 Task: Sort dependabot alerts in the repository "Javascript" by oldest.
Action: Mouse moved to (1234, 159)
Screenshot: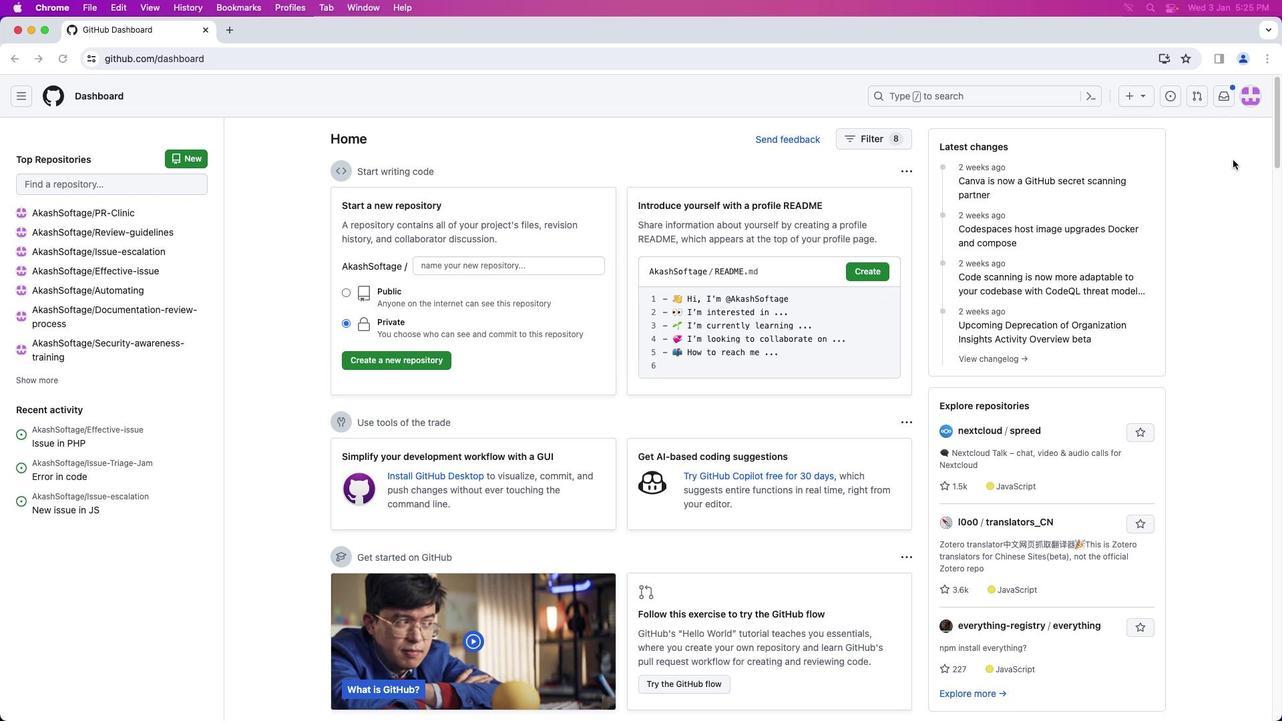 
Action: Mouse pressed left at (1234, 159)
Screenshot: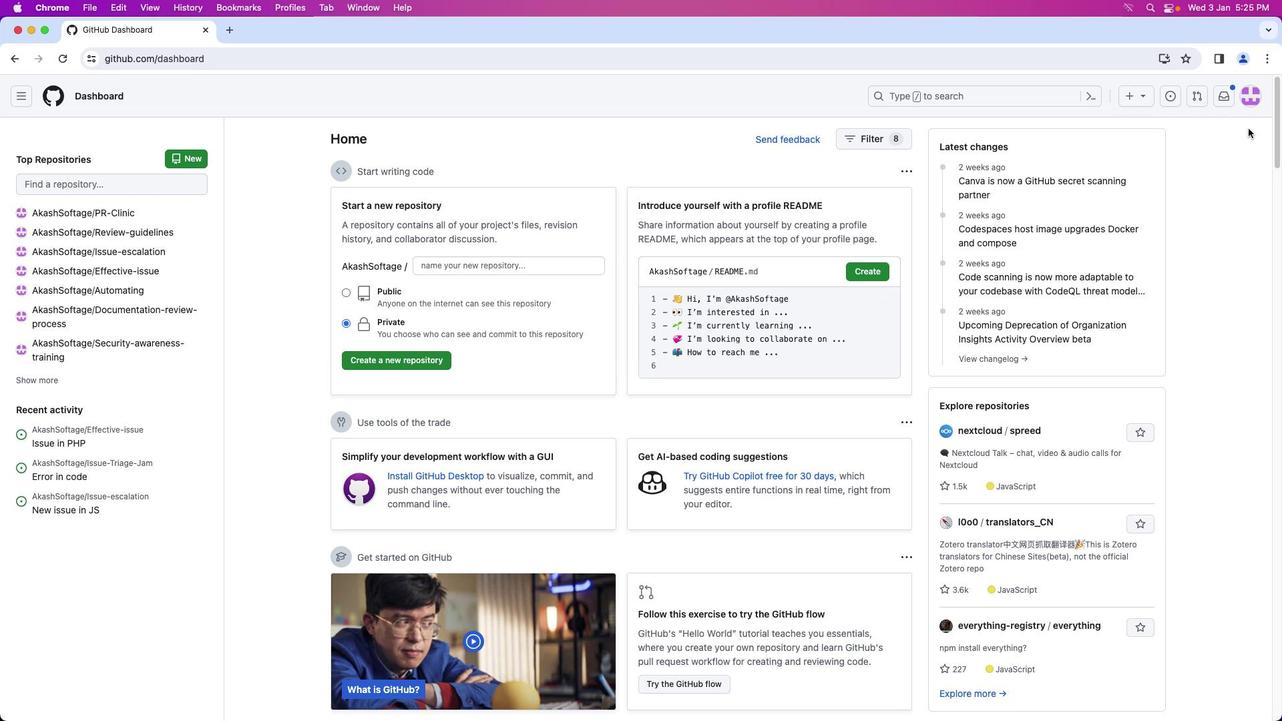 
Action: Mouse moved to (1250, 102)
Screenshot: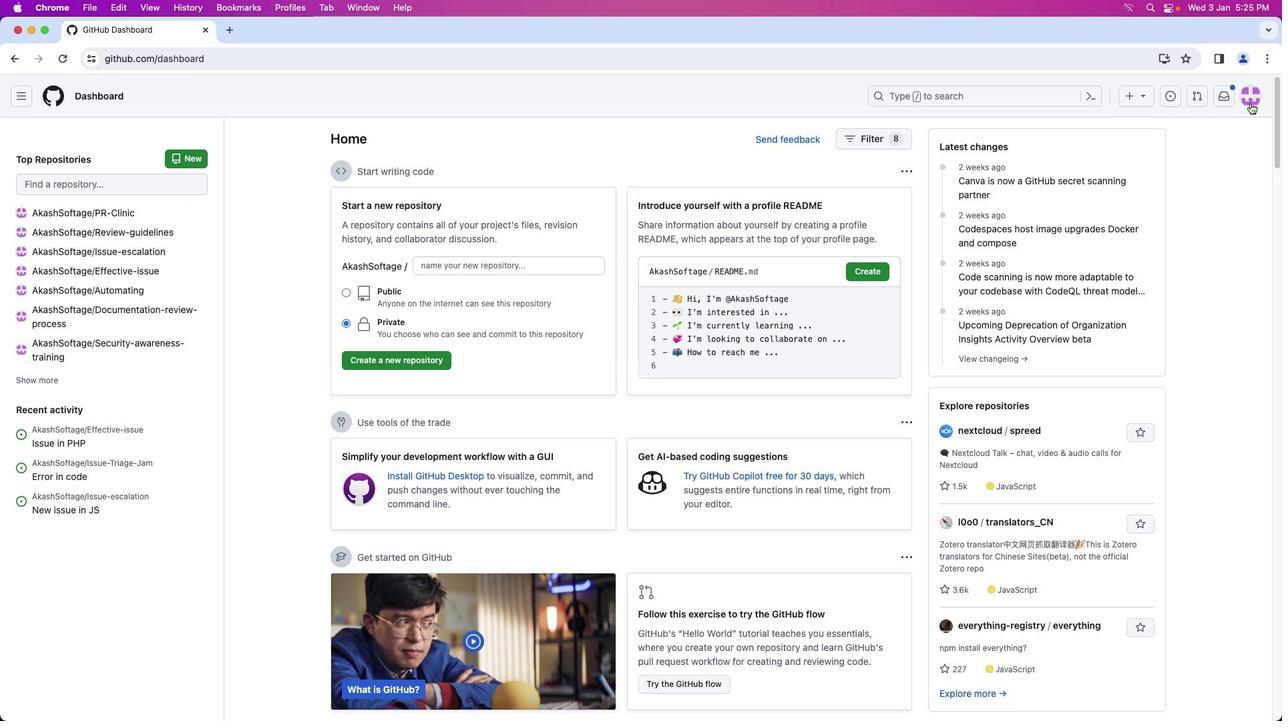 
Action: Mouse pressed left at (1250, 102)
Screenshot: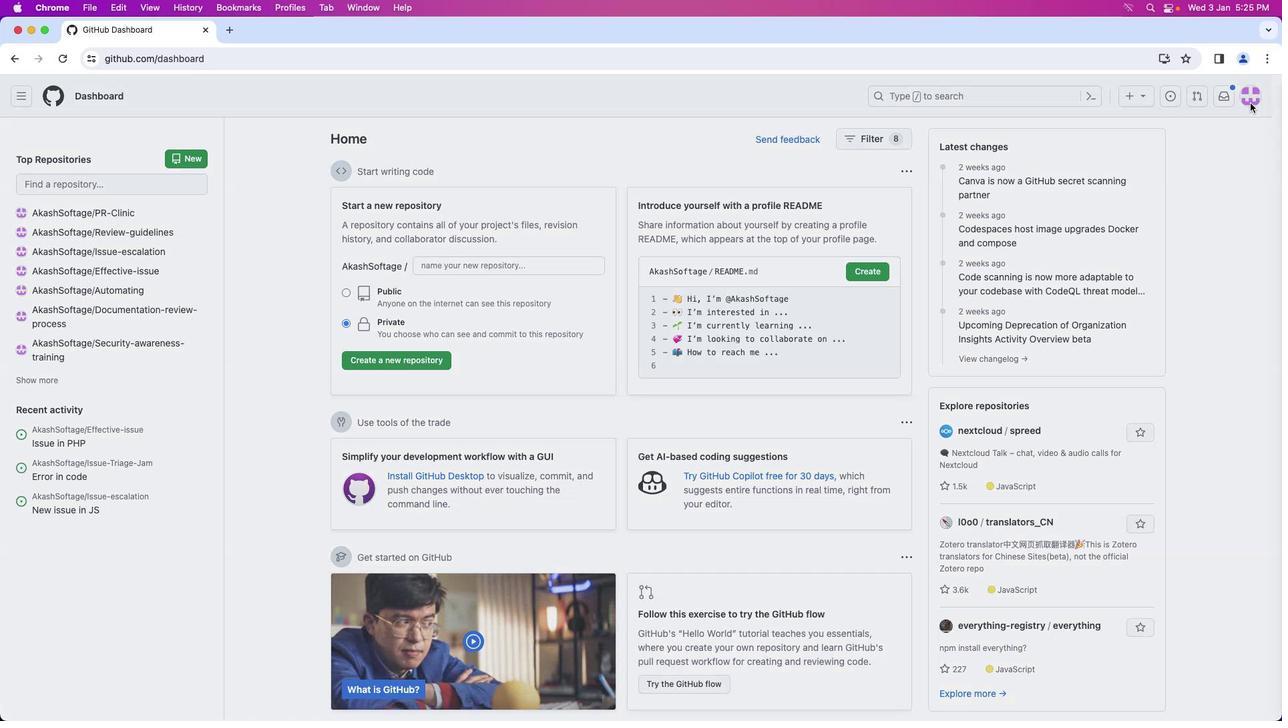 
Action: Mouse moved to (1190, 207)
Screenshot: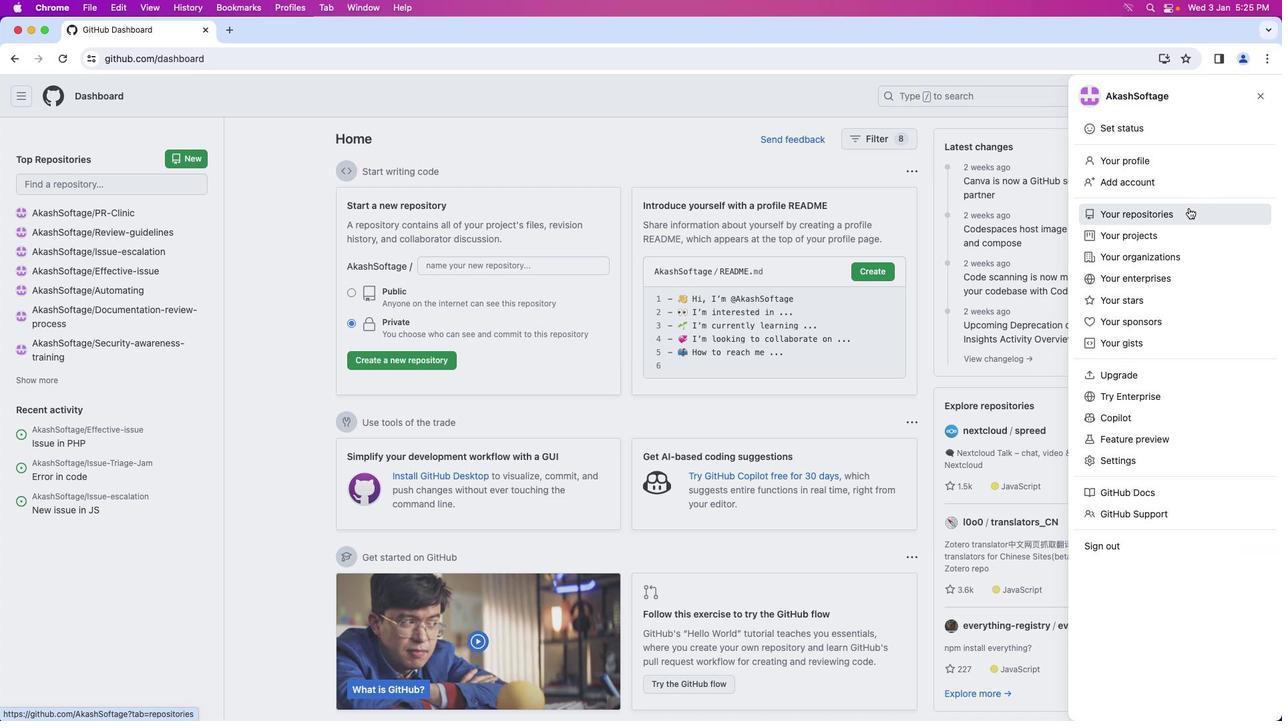 
Action: Mouse pressed left at (1190, 207)
Screenshot: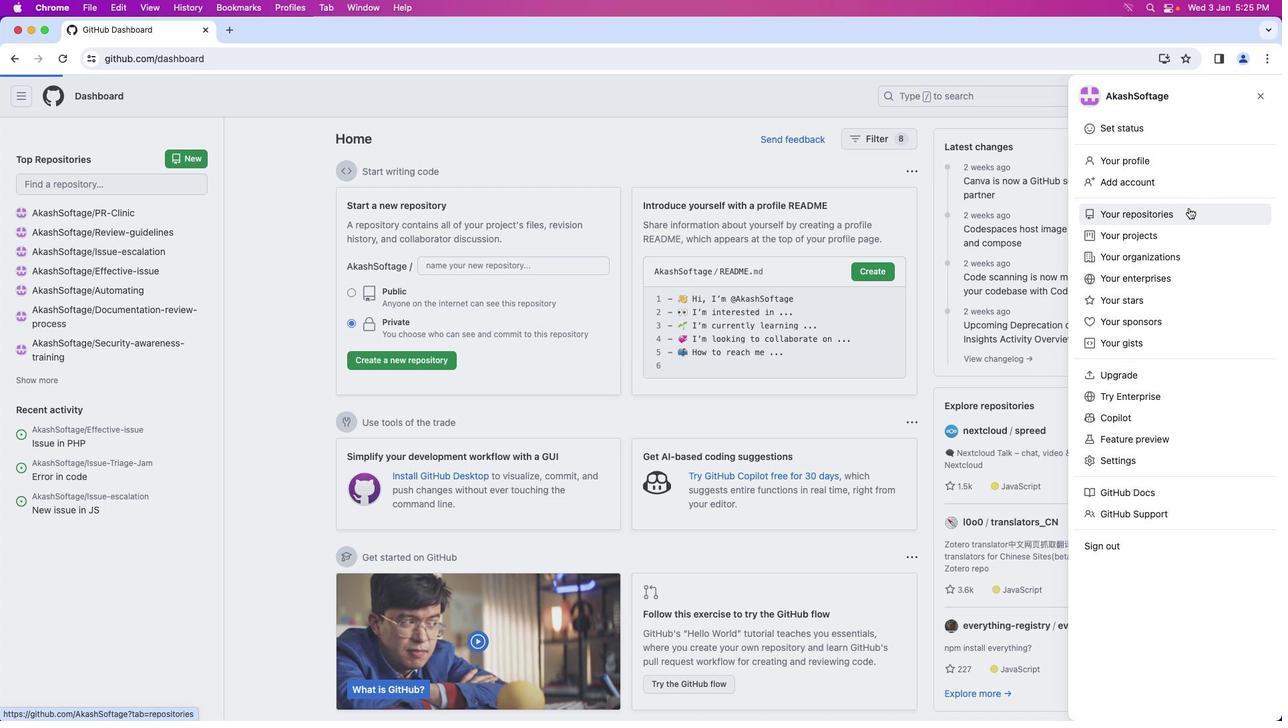 
Action: Mouse moved to (475, 219)
Screenshot: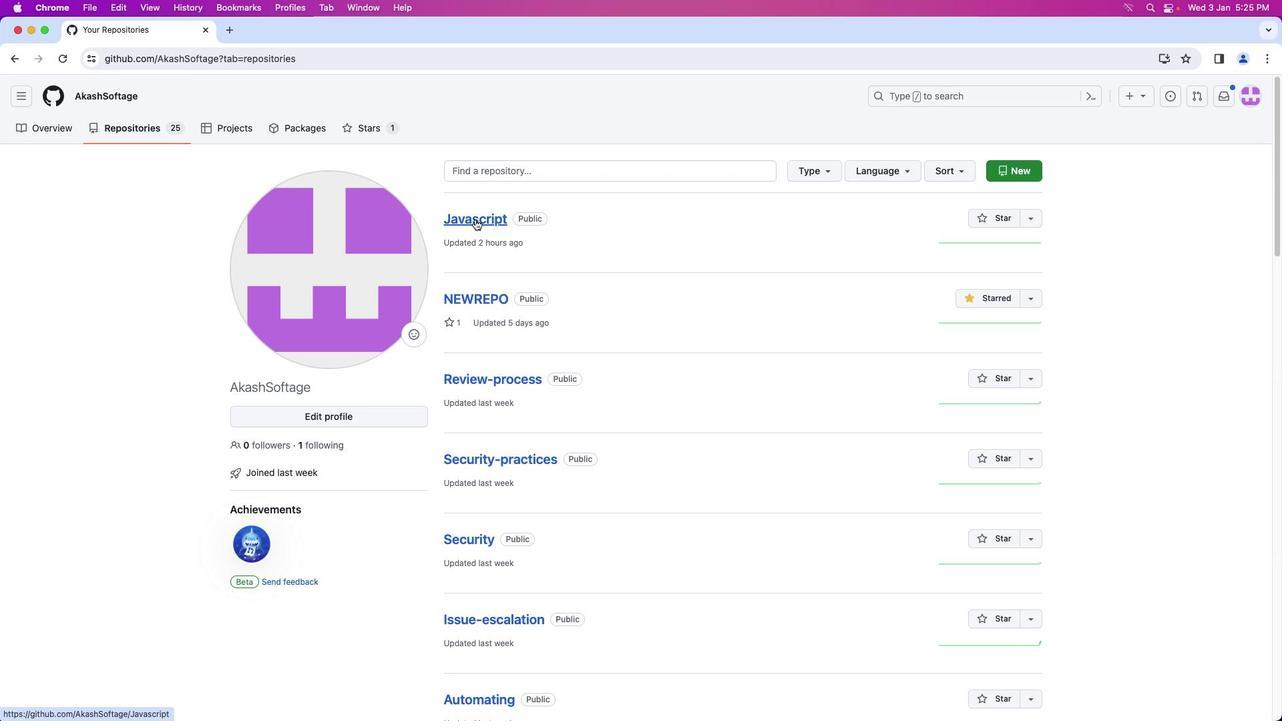 
Action: Mouse pressed left at (475, 219)
Screenshot: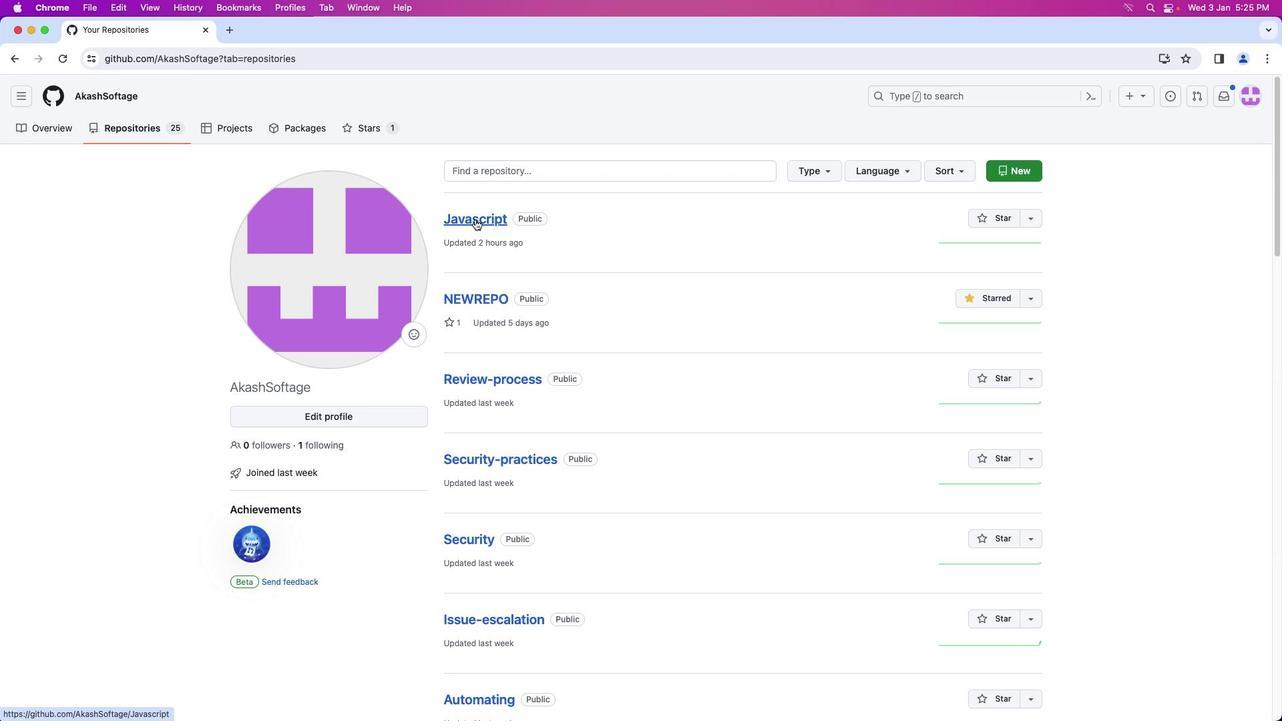 
Action: Mouse moved to (449, 138)
Screenshot: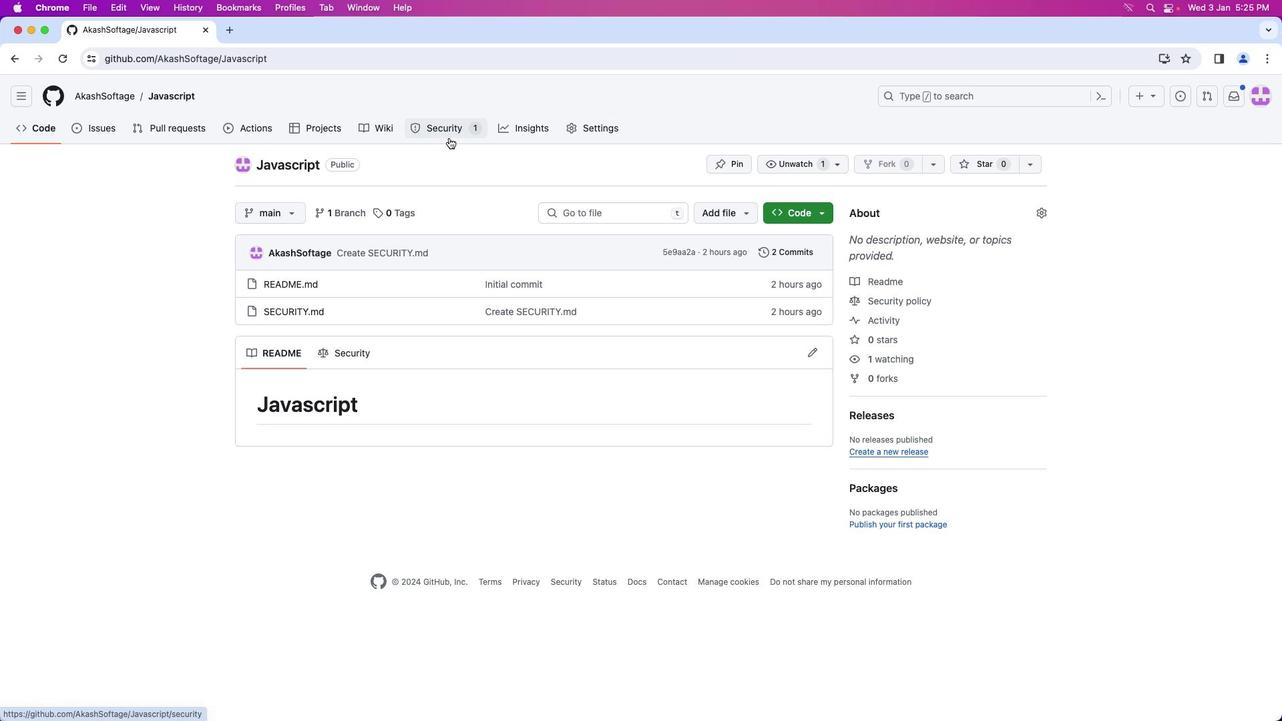 
Action: Mouse pressed left at (449, 138)
Screenshot: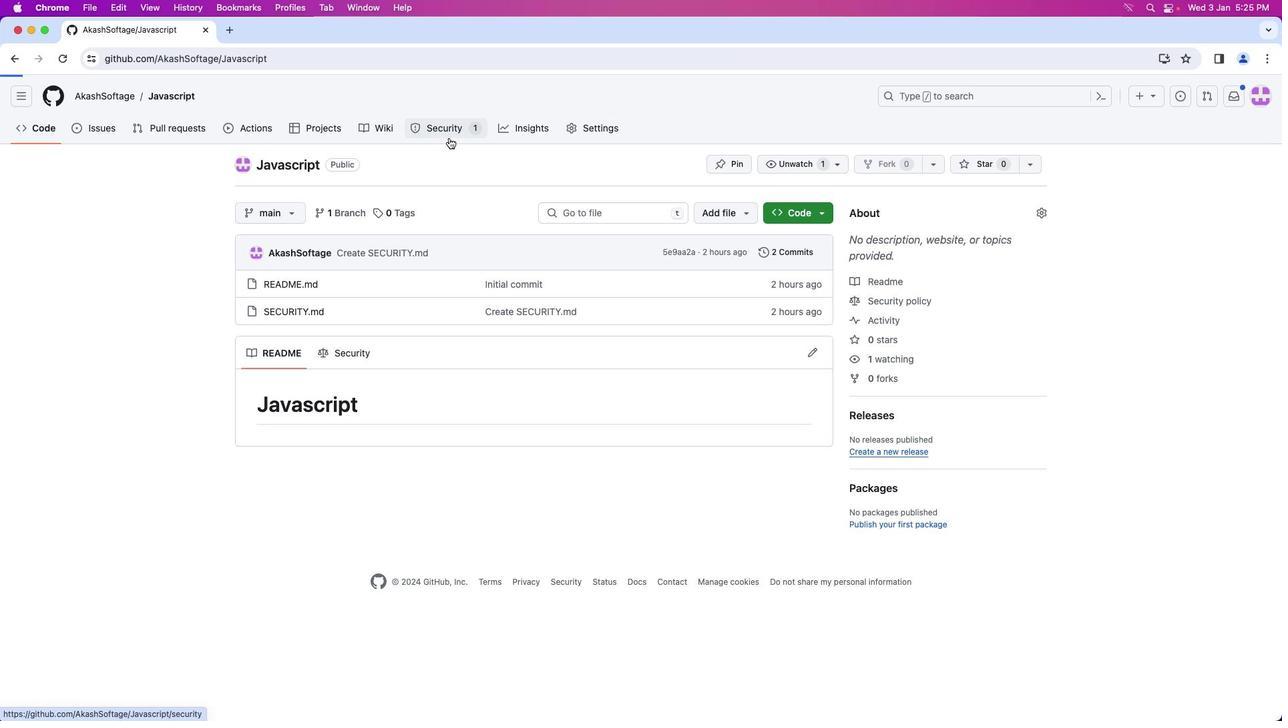 
Action: Mouse moved to (346, 295)
Screenshot: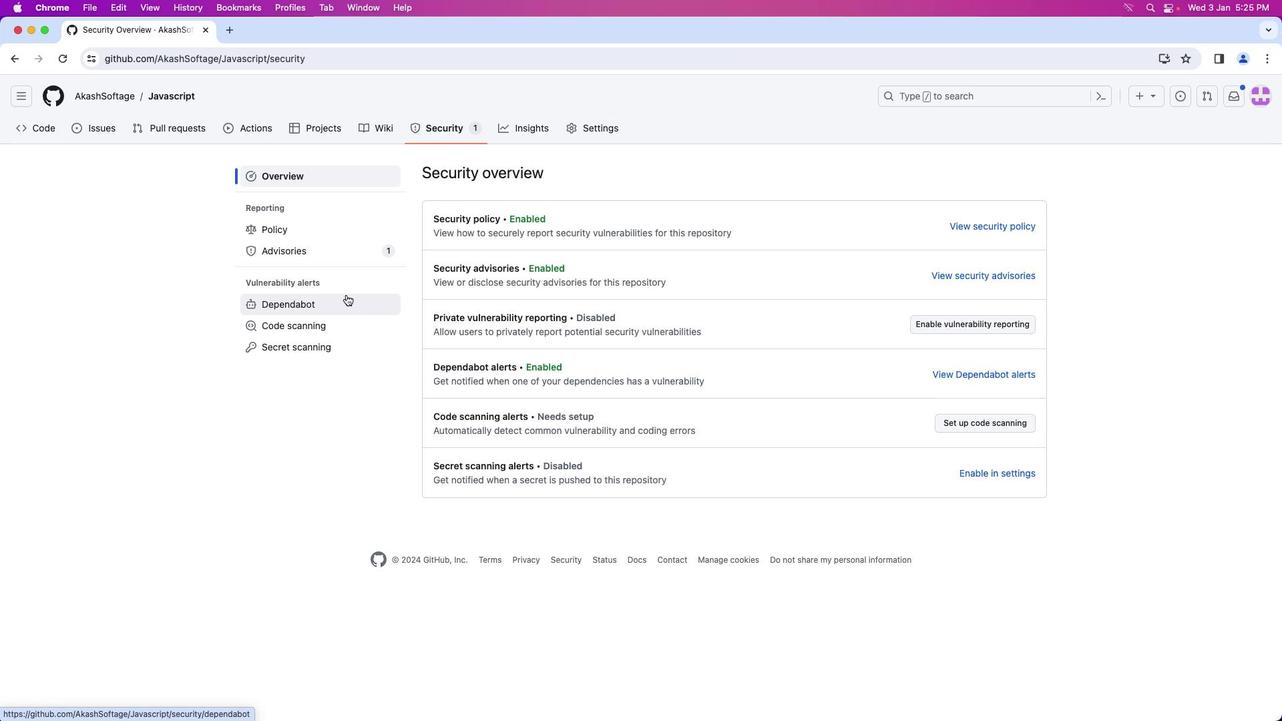 
Action: Mouse pressed left at (346, 295)
Screenshot: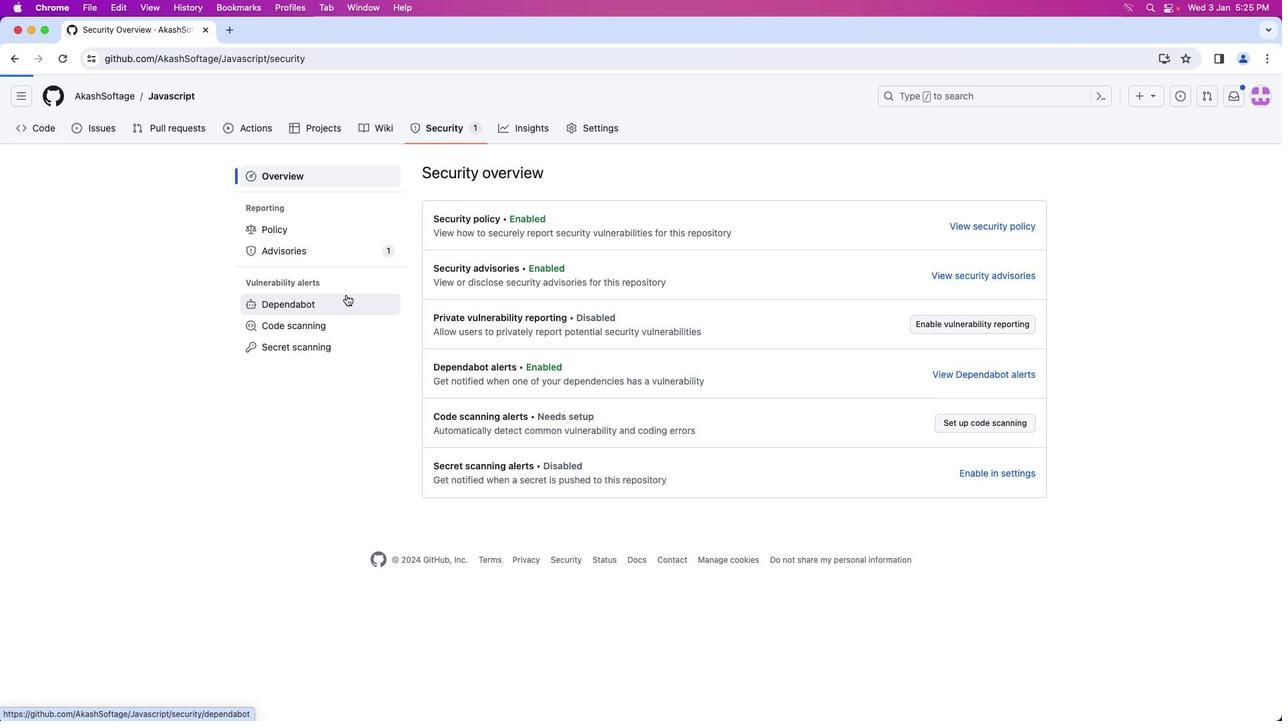 
Action: Mouse moved to (1012, 373)
Screenshot: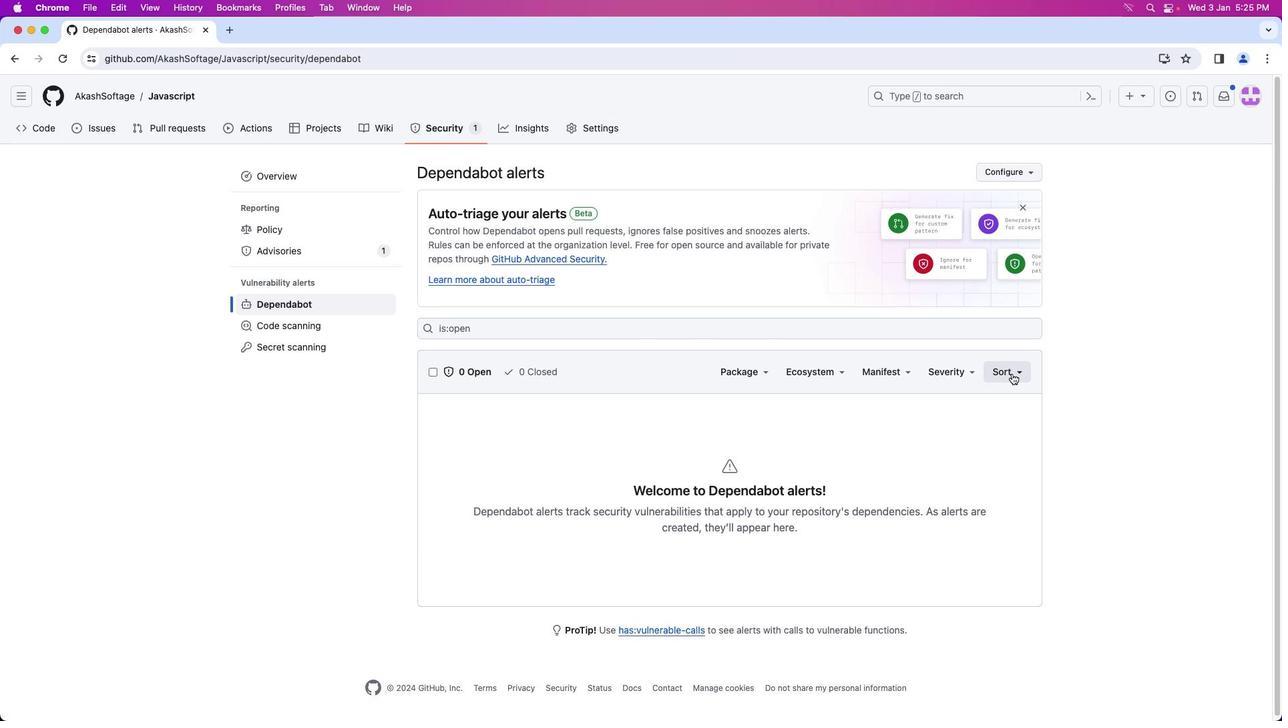 
Action: Mouse pressed left at (1012, 373)
Screenshot: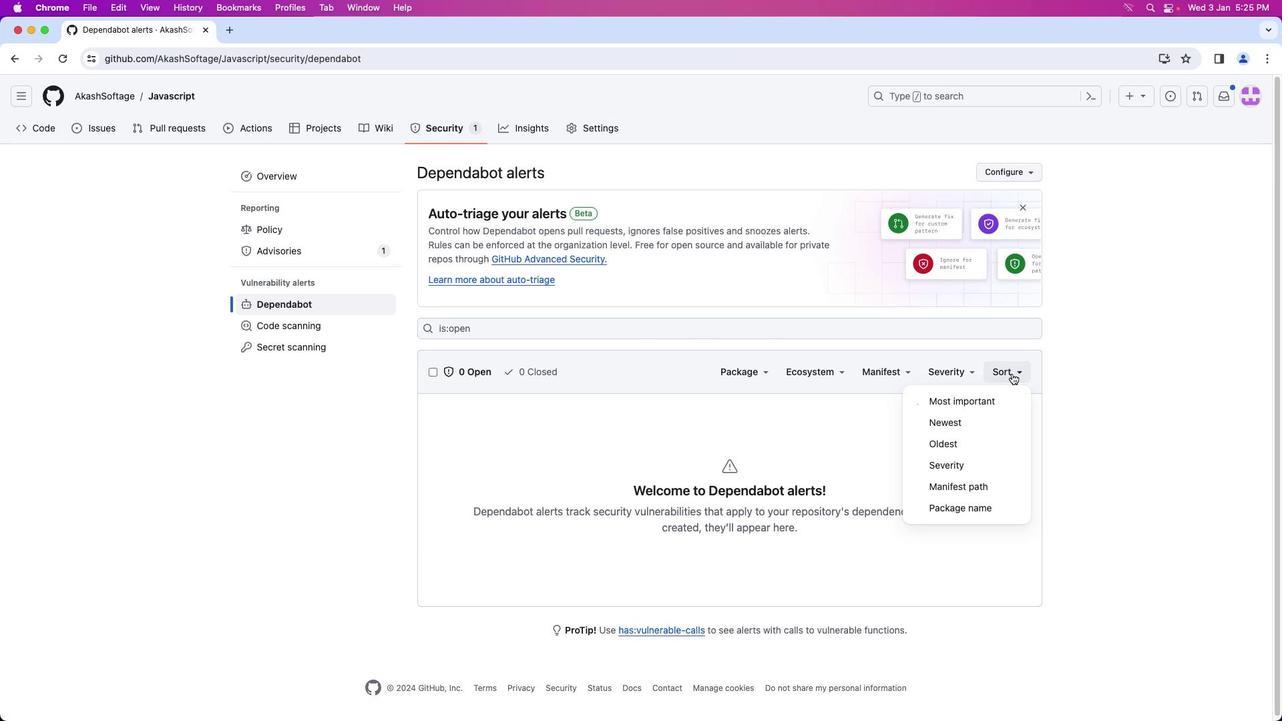 
Action: Mouse moved to (965, 449)
Screenshot: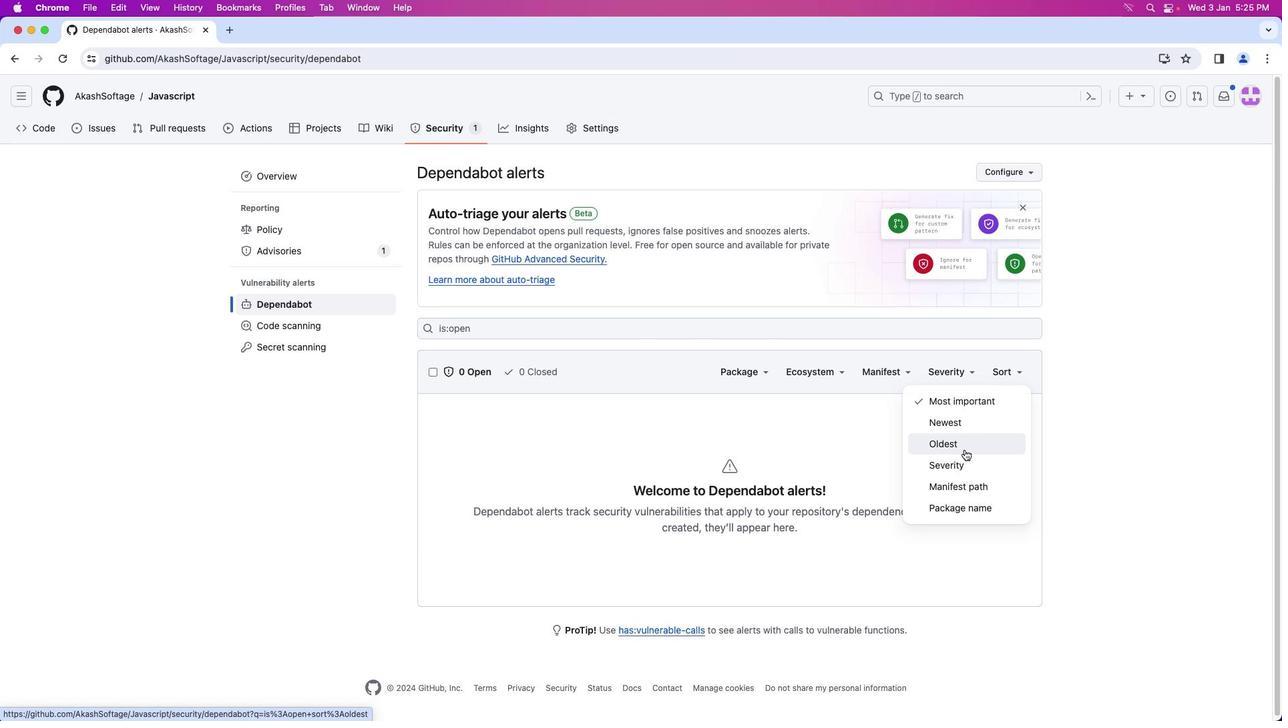 
Action: Mouse pressed left at (965, 449)
Screenshot: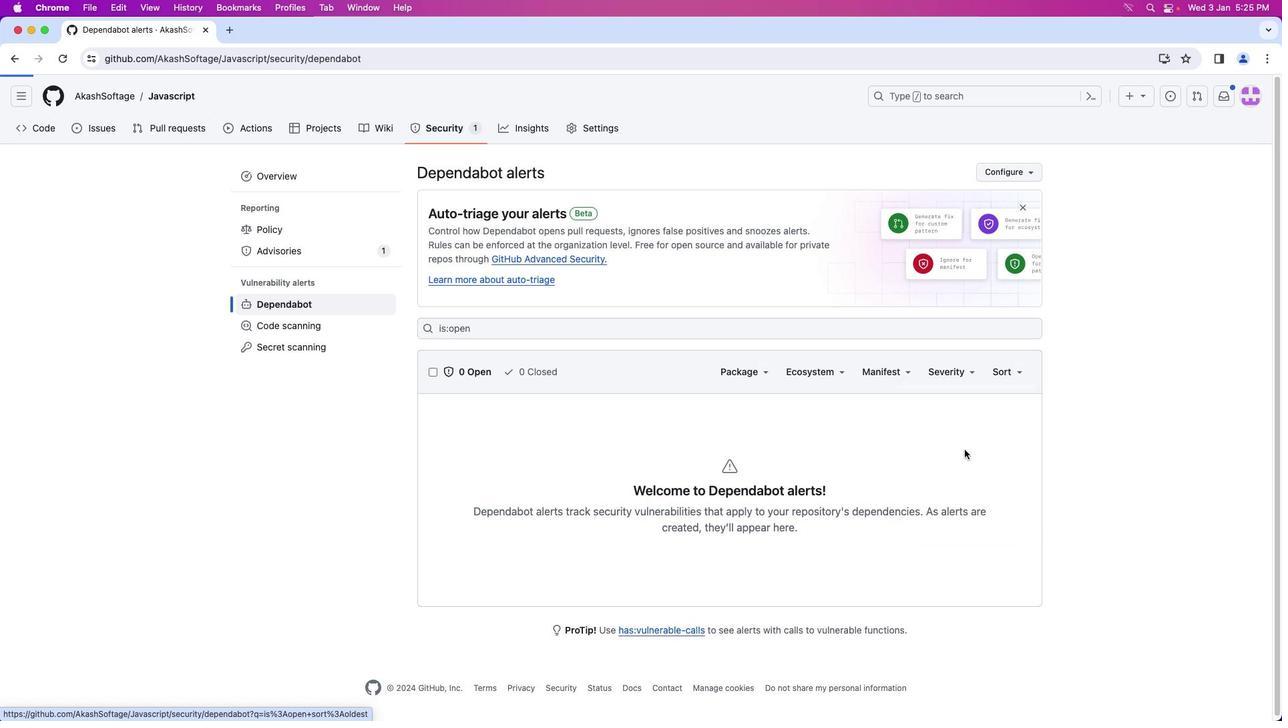 
Action: Mouse moved to (964, 449)
Screenshot: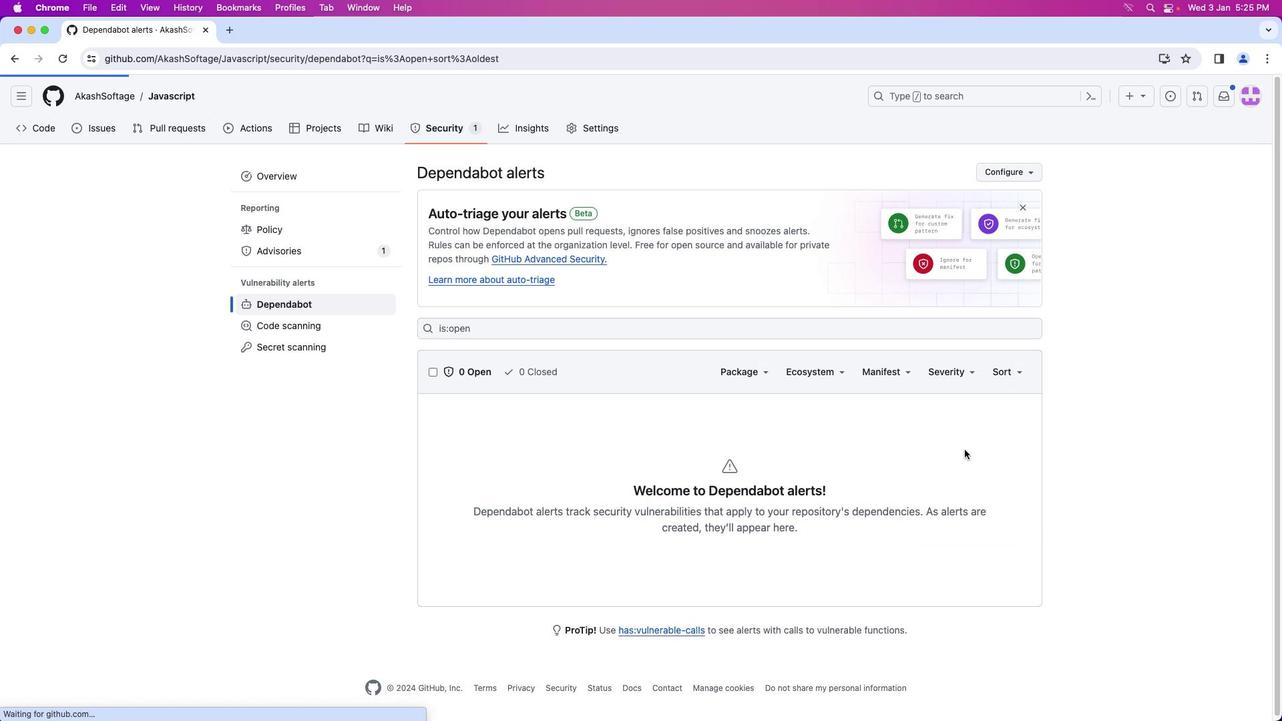 
